 Task: In the  document Relationships.epubMake this file  'available offline' Check 'Vision History' View the  non- printing characters
Action: Mouse moved to (337, 396)
Screenshot: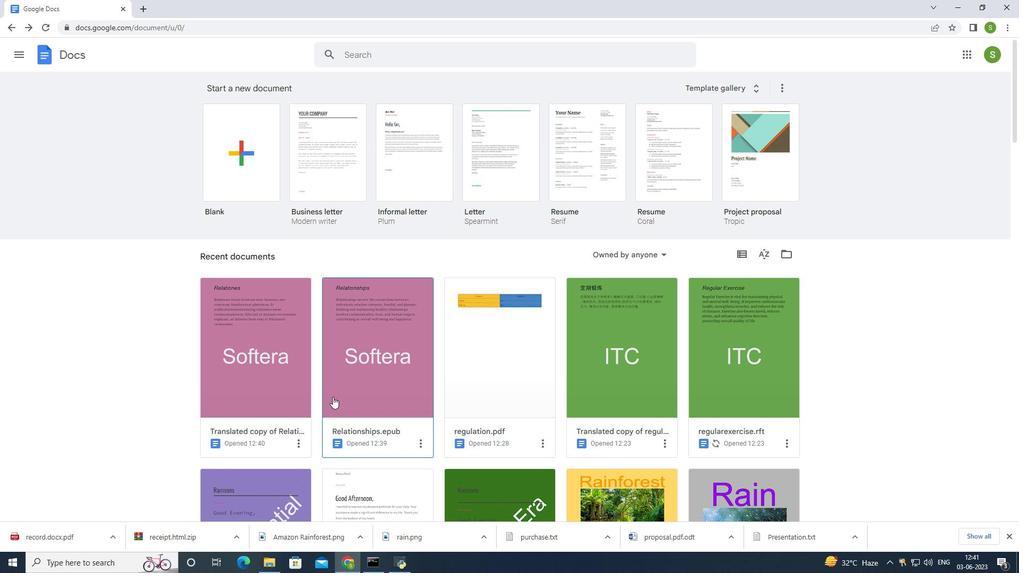 
Action: Mouse pressed left at (337, 396)
Screenshot: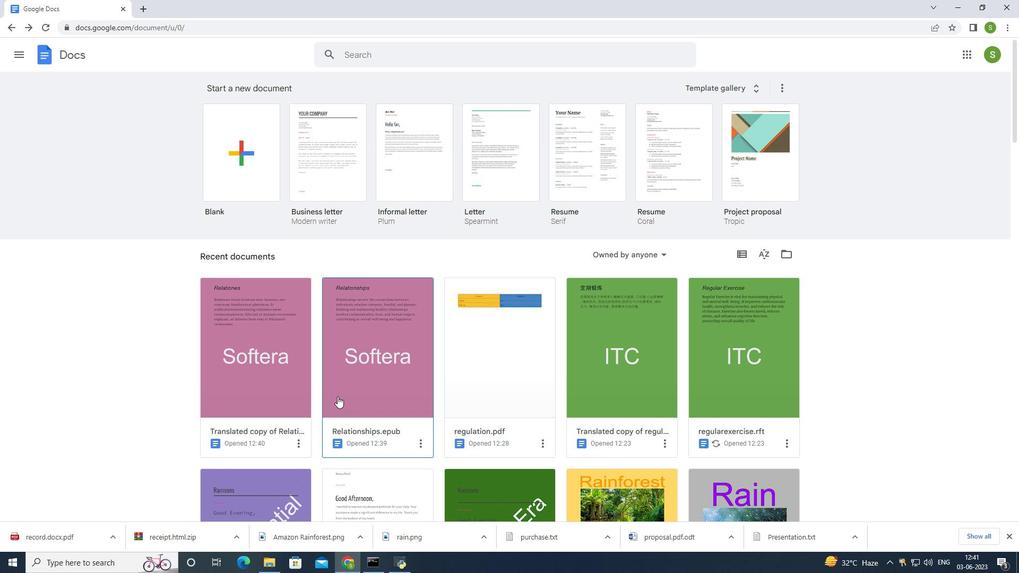 
Action: Mouse moved to (39, 60)
Screenshot: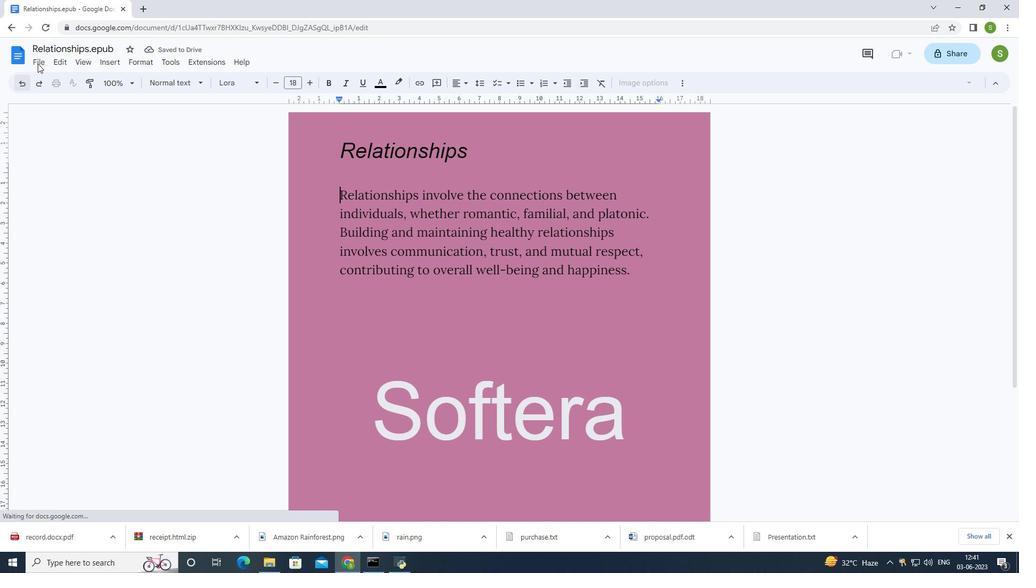 
Action: Mouse pressed left at (39, 60)
Screenshot: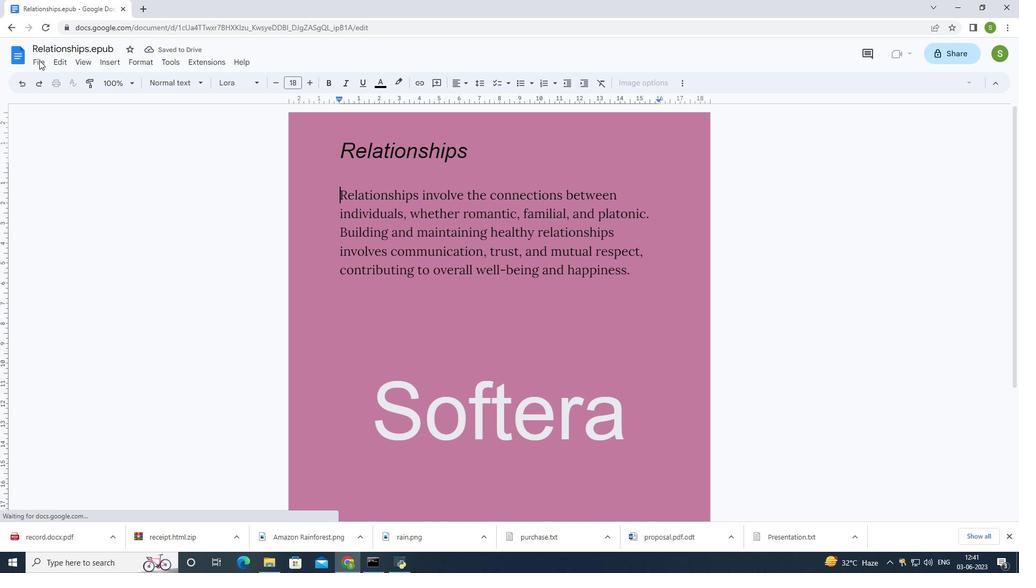 
Action: Mouse moved to (54, 289)
Screenshot: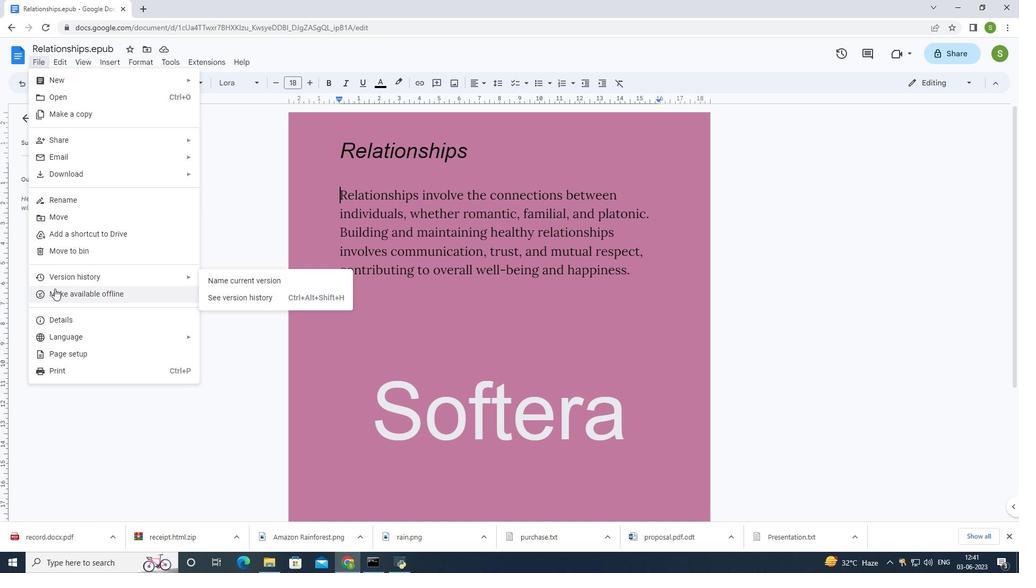 
Action: Mouse pressed left at (54, 289)
Screenshot: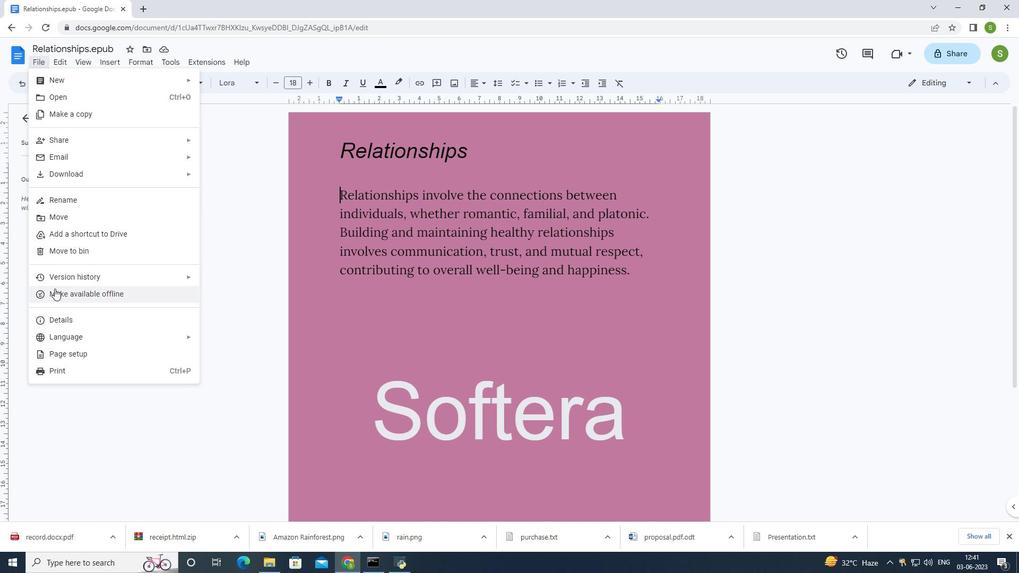 
Action: Mouse moved to (37, 61)
Screenshot: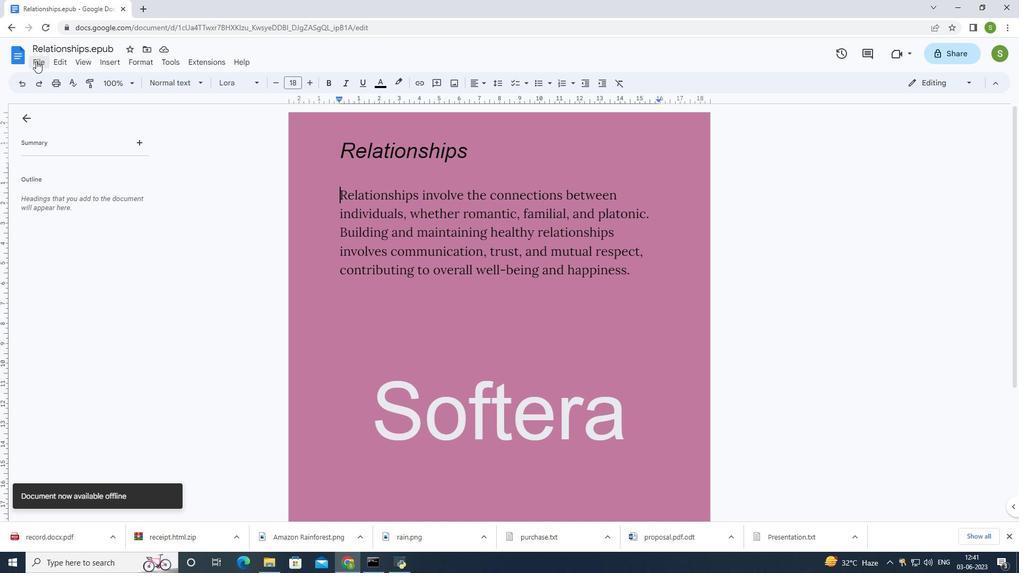 
Action: Mouse pressed left at (37, 61)
Screenshot: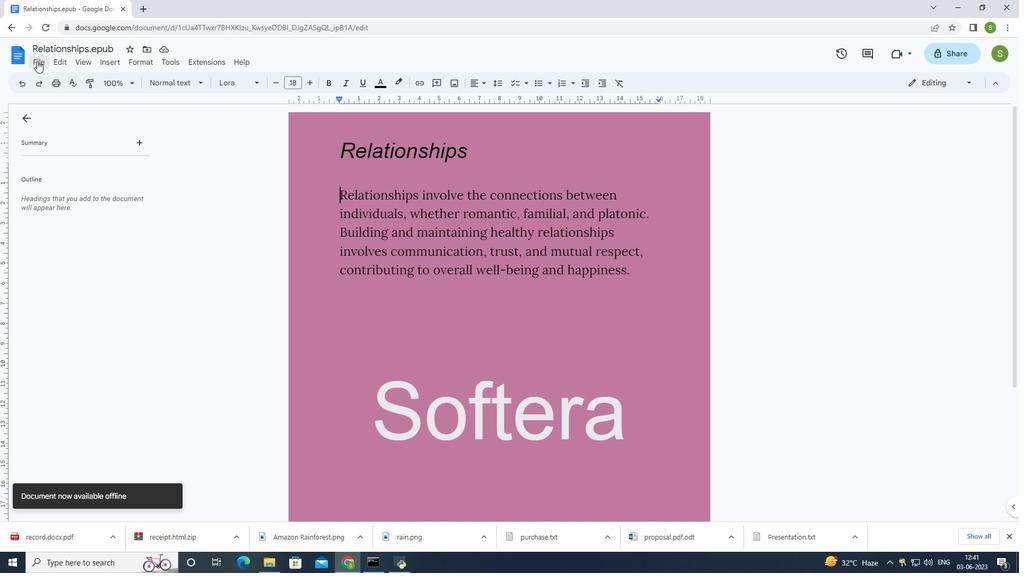
Action: Mouse moved to (98, 278)
Screenshot: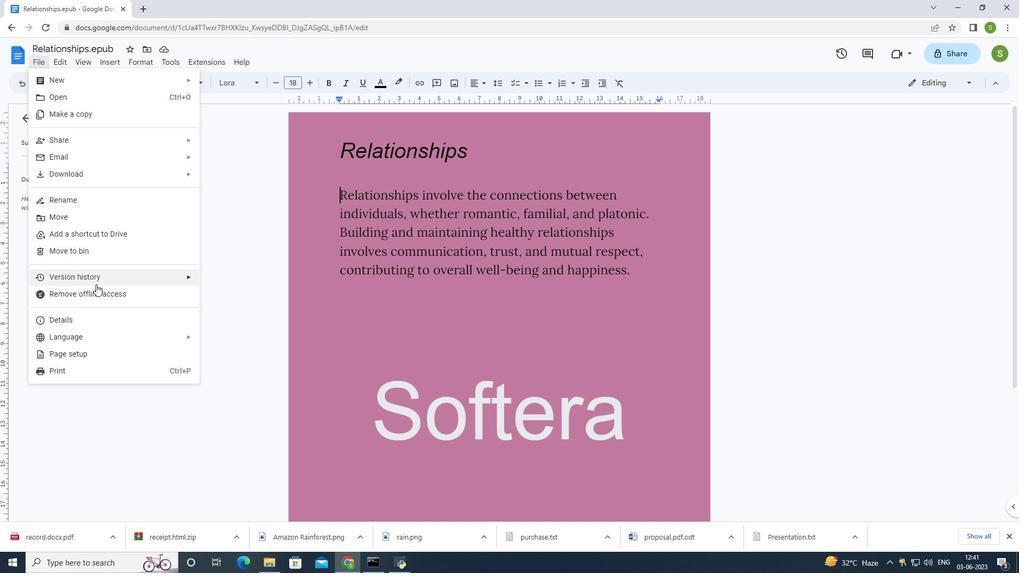 
Action: Mouse pressed left at (98, 278)
Screenshot: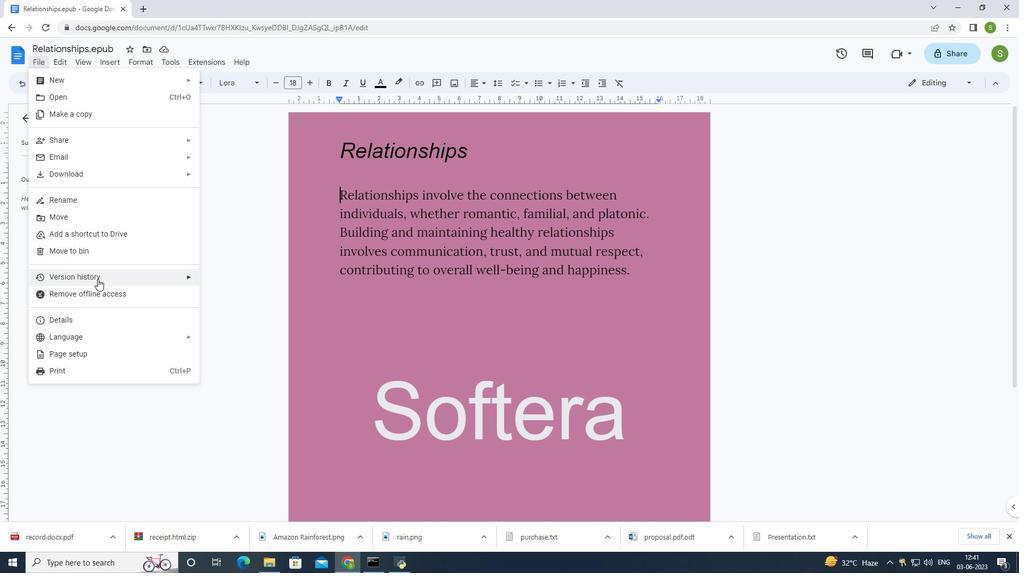 
Action: Mouse moved to (208, 282)
Screenshot: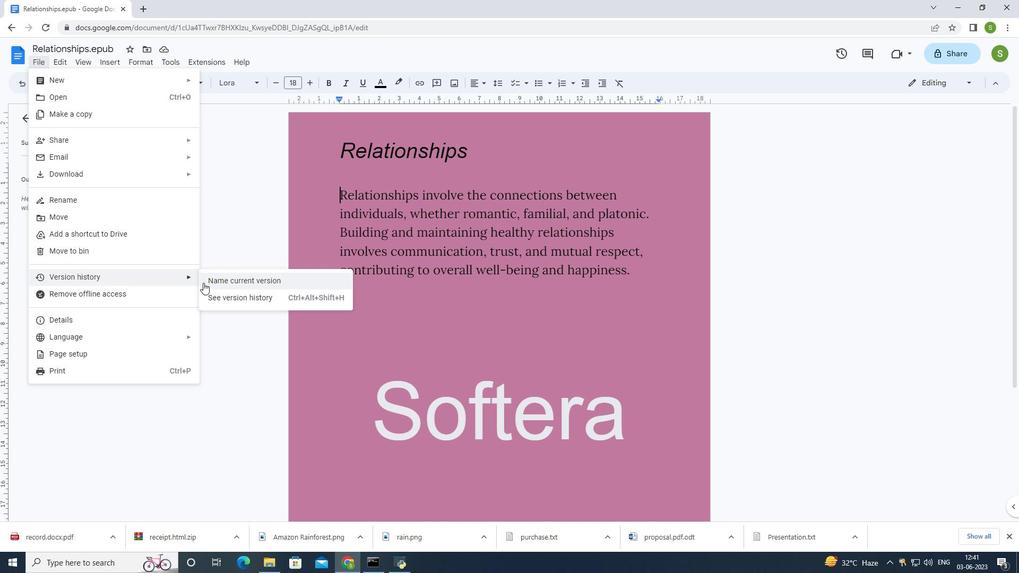 
Action: Mouse pressed left at (208, 282)
Screenshot: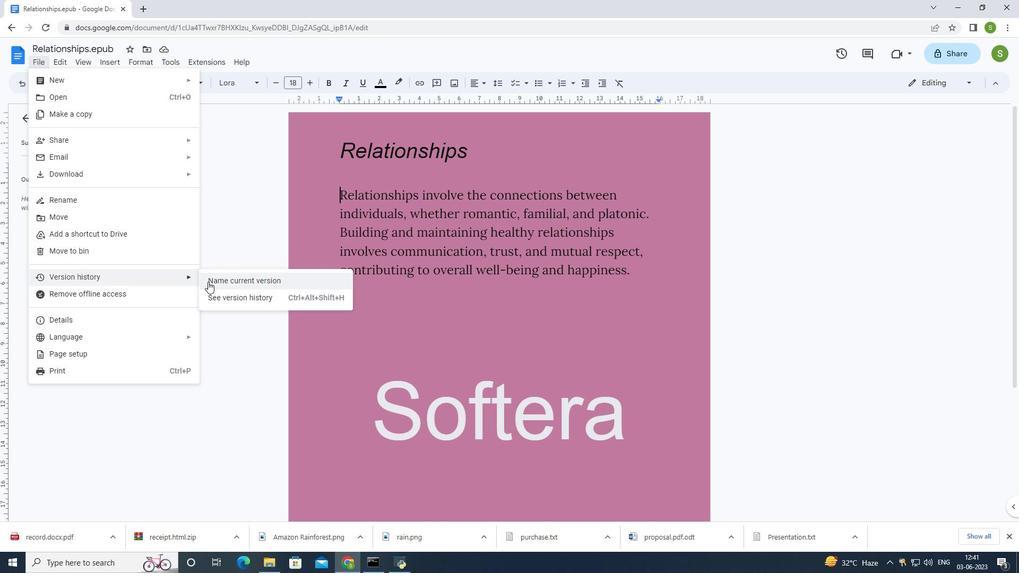 
Action: Mouse moved to (282, 206)
Screenshot: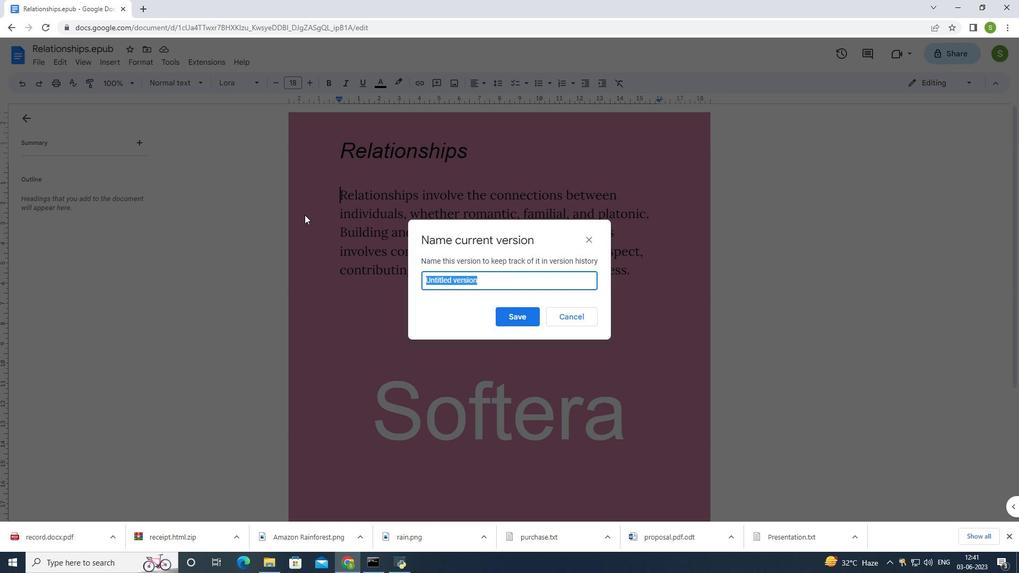 
Action: Key pressed non-printing<Key.space>charecters
Screenshot: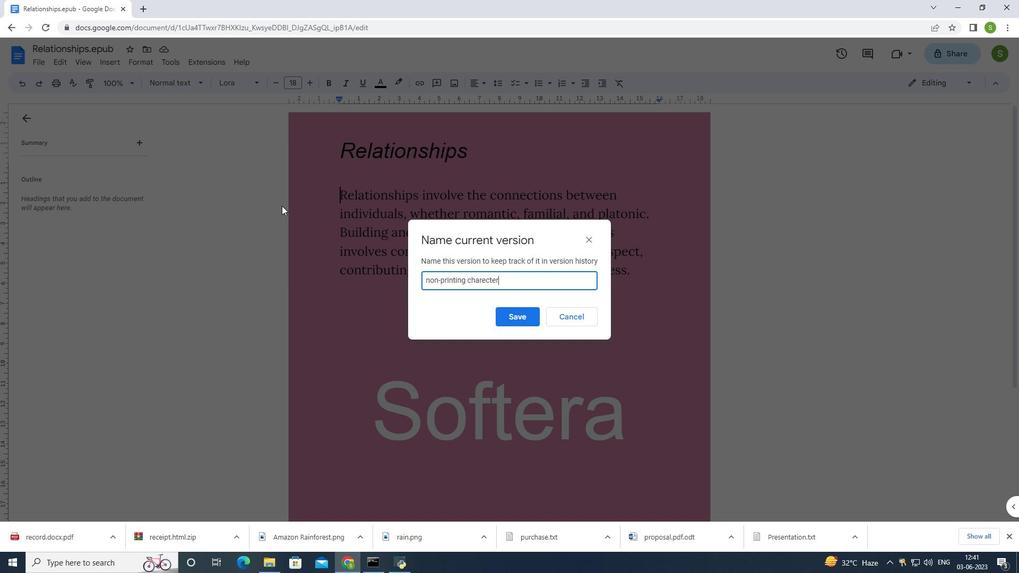 
Action: Mouse moved to (514, 316)
Screenshot: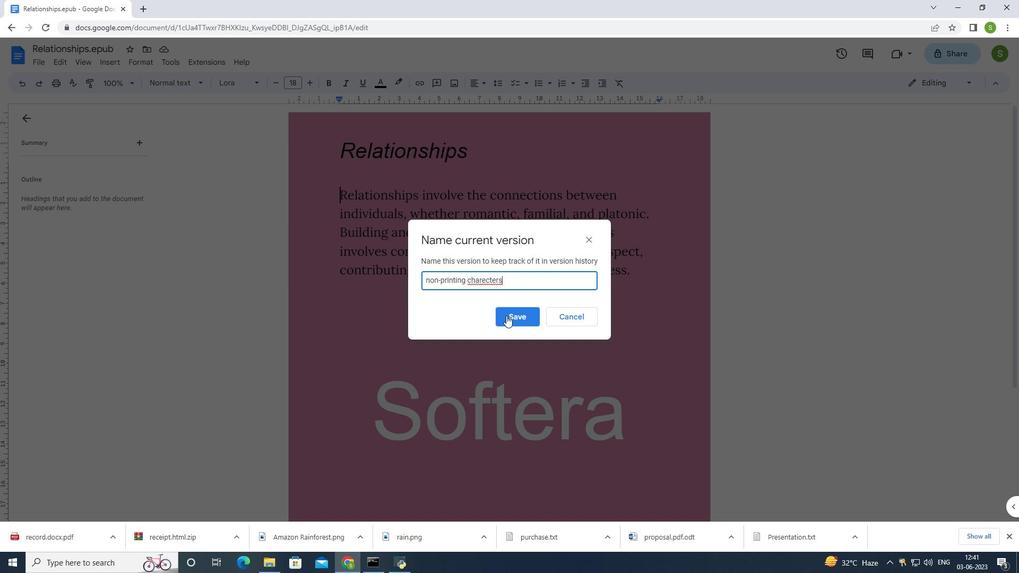 
Action: Mouse pressed left at (514, 316)
Screenshot: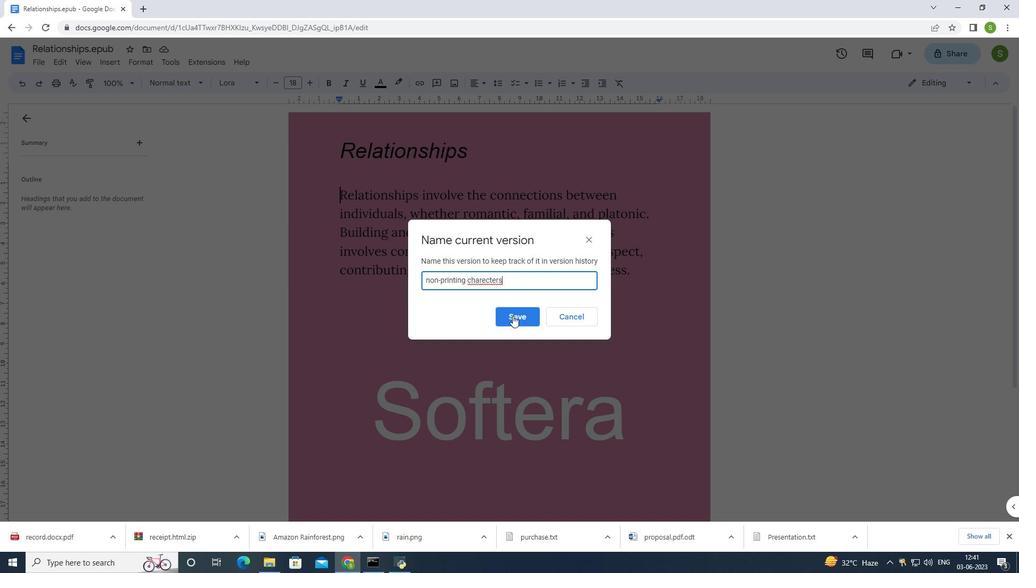 
Action: Mouse moved to (558, 276)
Screenshot: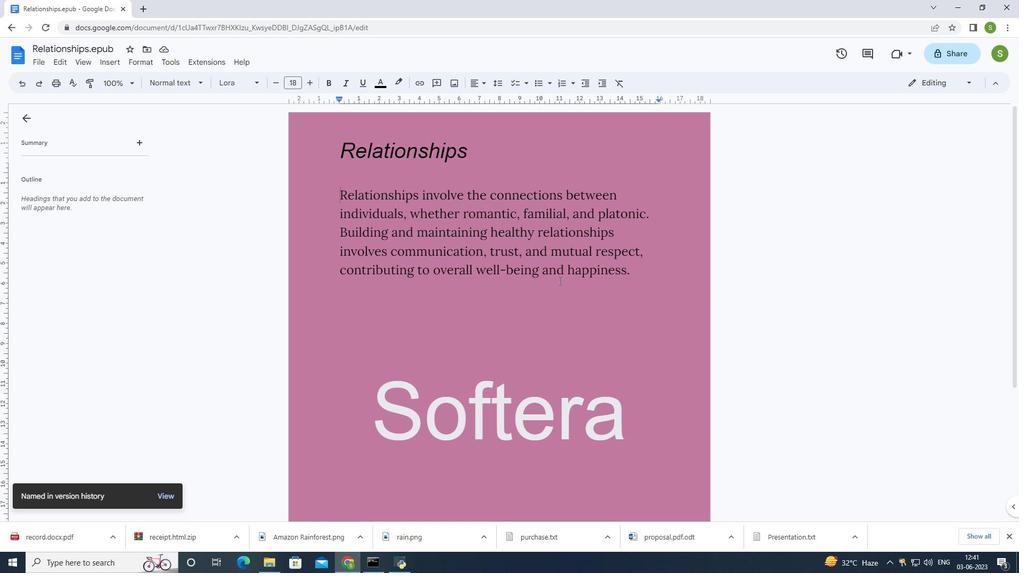 
